 Task: Add in the project TransferLine an epic 'IT risk management enhancement'.
Action: Mouse moved to (253, 81)
Screenshot: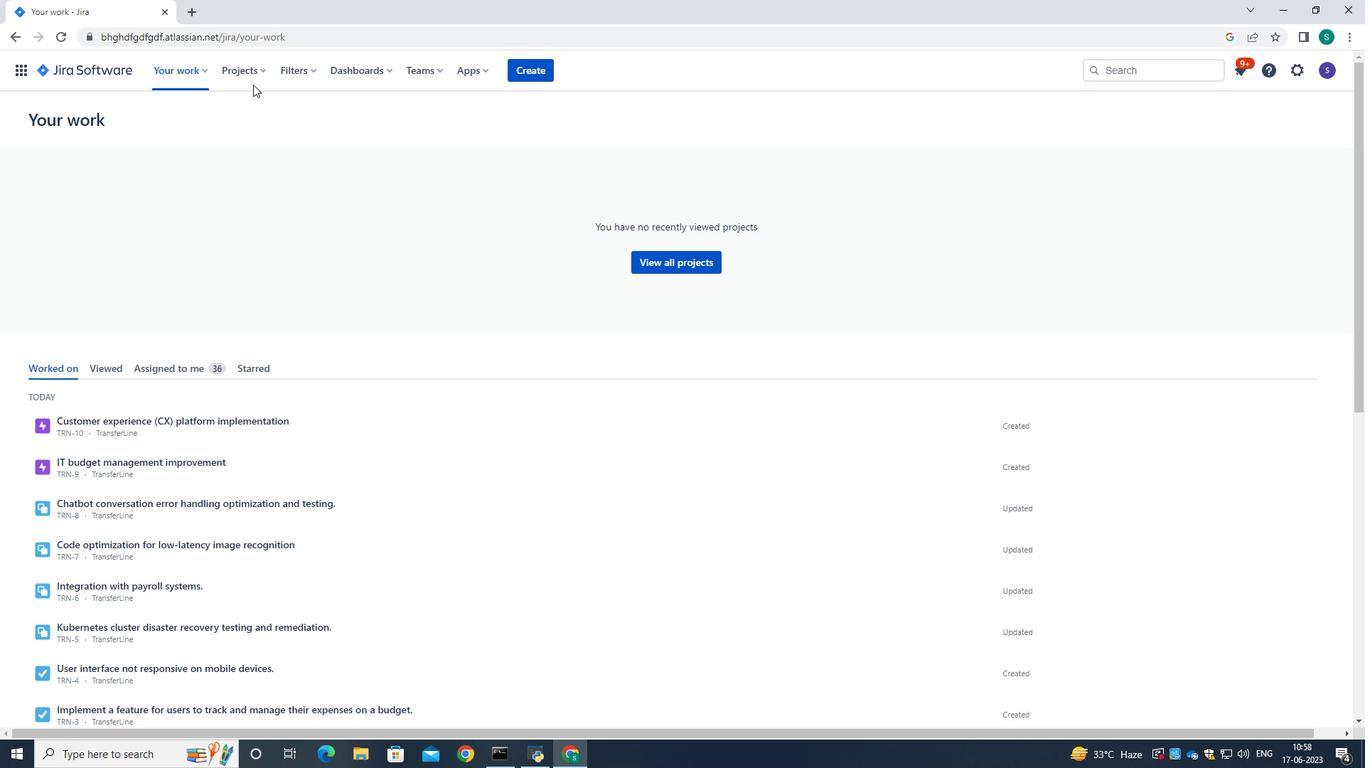 
Action: Mouse pressed left at (253, 81)
Screenshot: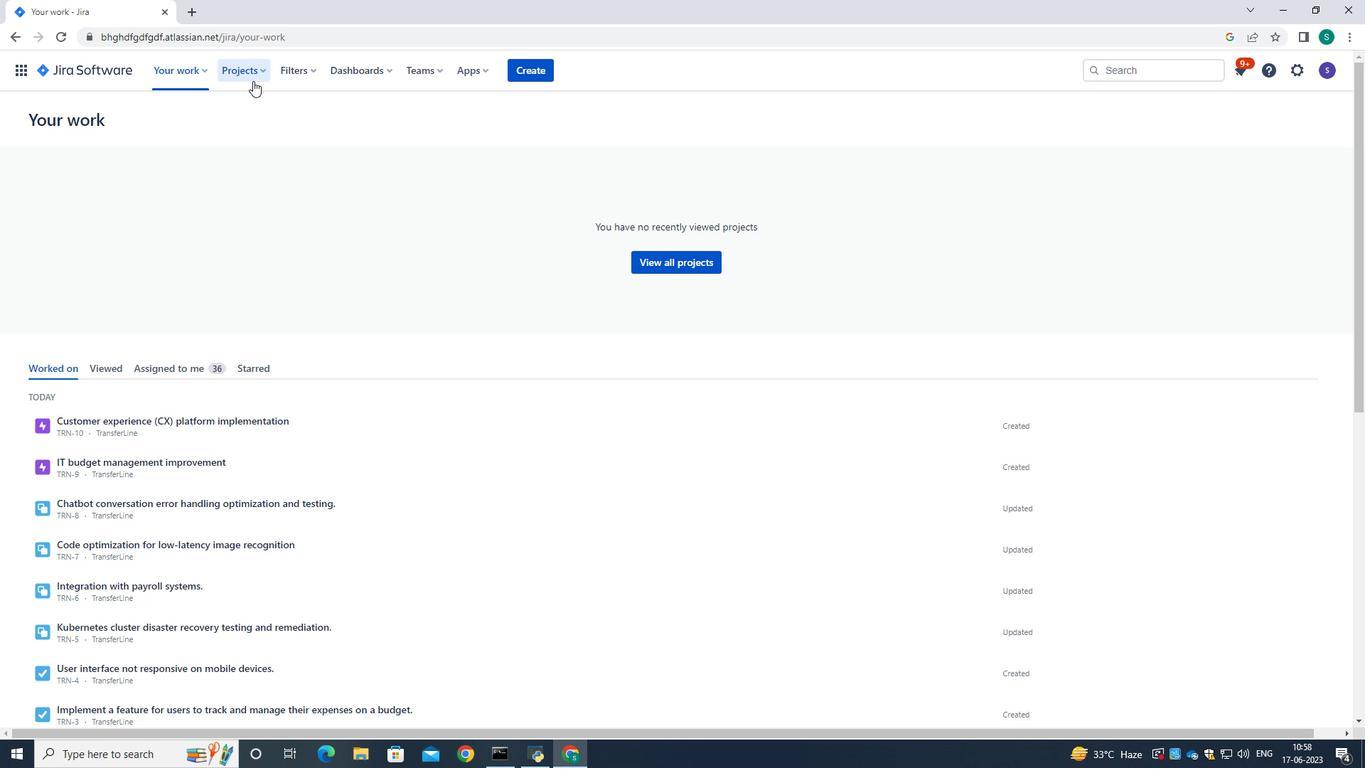 
Action: Mouse moved to (263, 138)
Screenshot: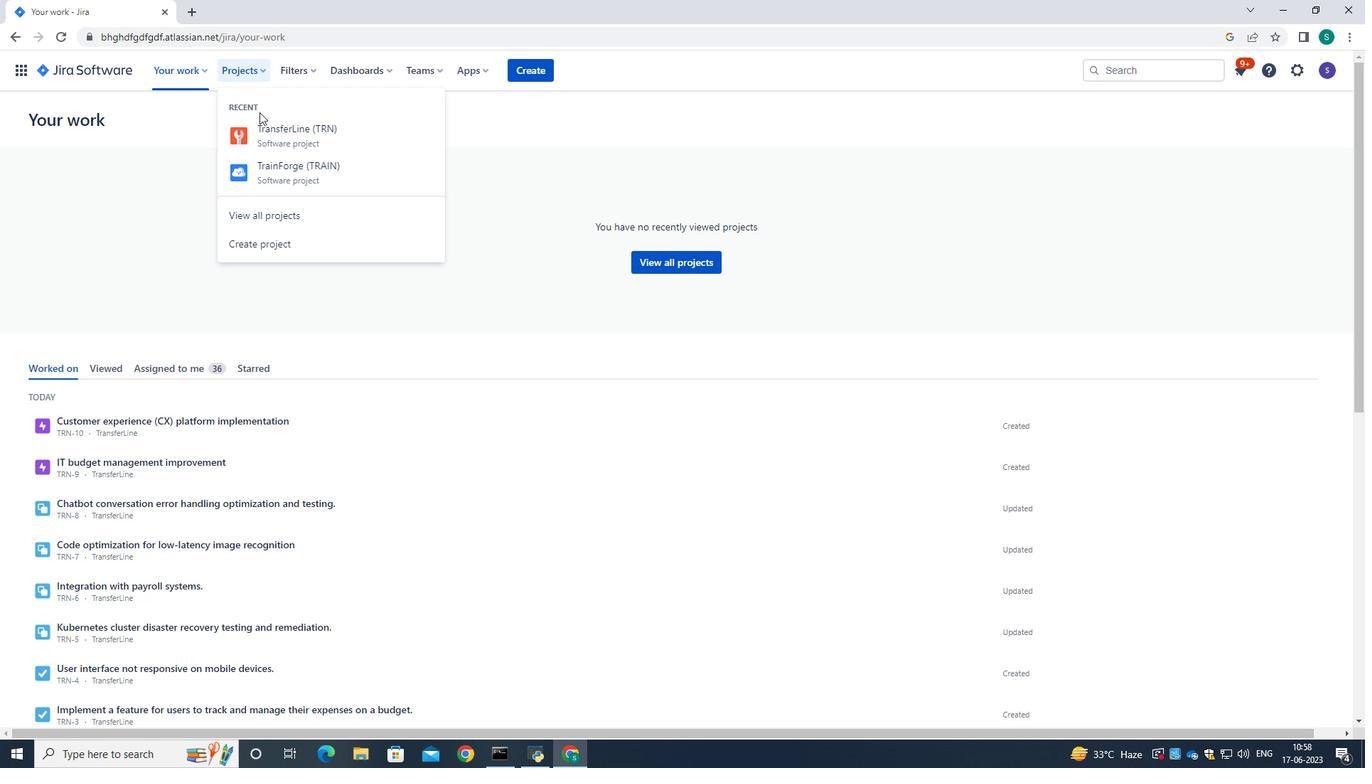 
Action: Mouse pressed left at (263, 138)
Screenshot: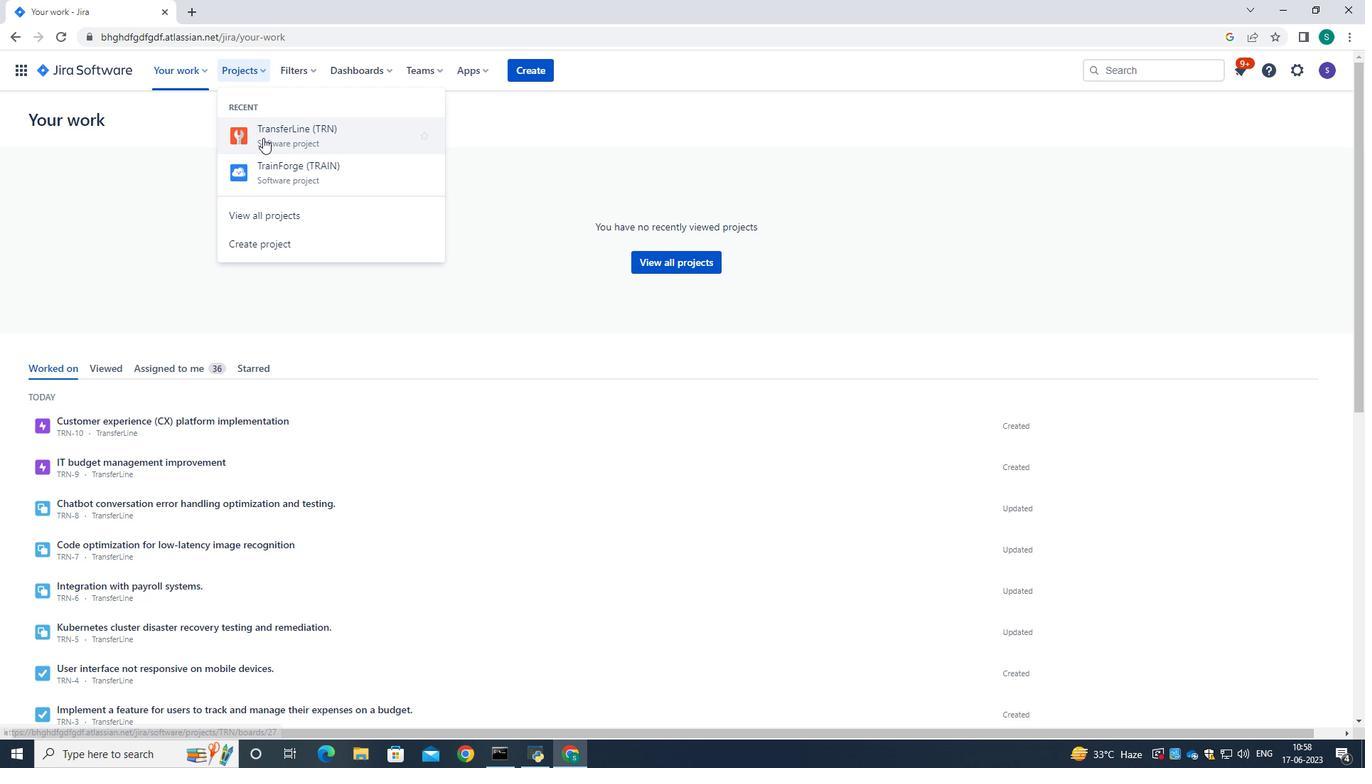 
Action: Mouse moved to (90, 220)
Screenshot: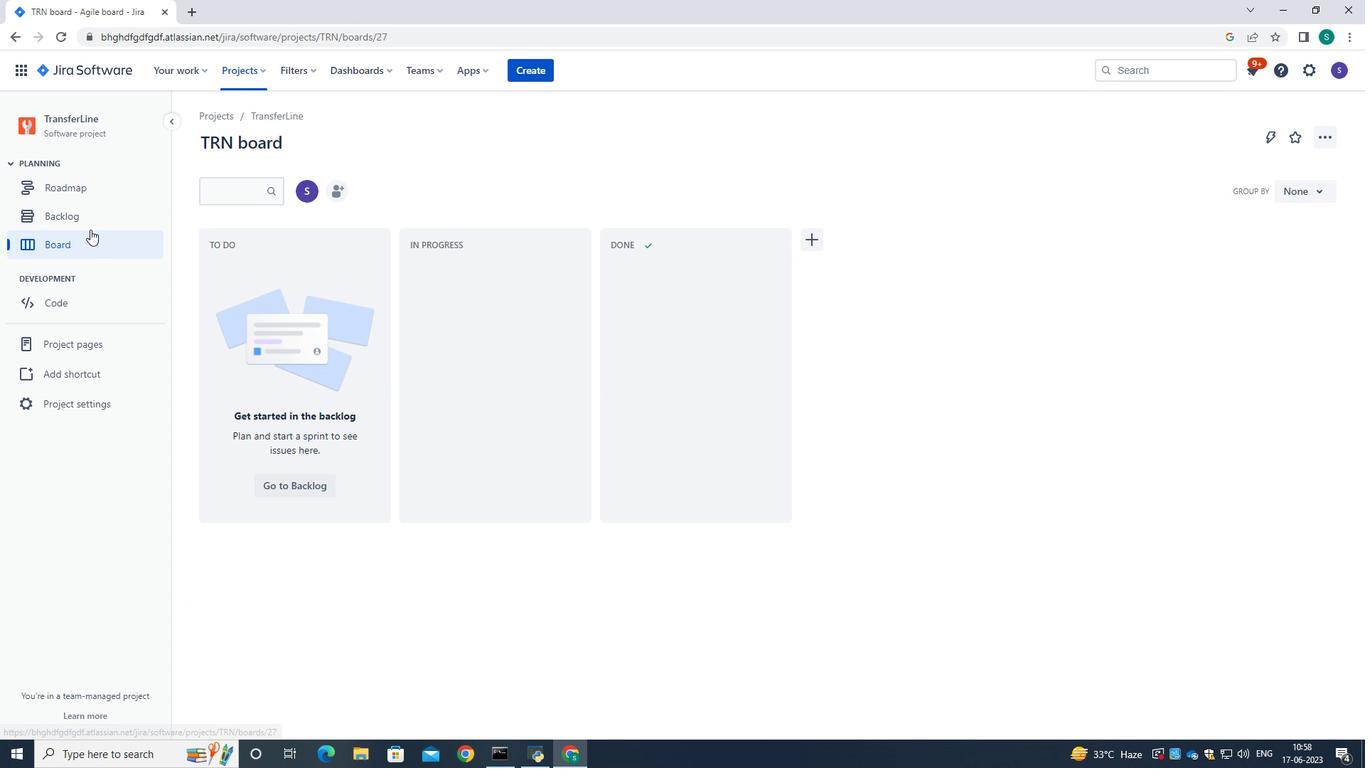 
Action: Mouse pressed left at (90, 220)
Screenshot: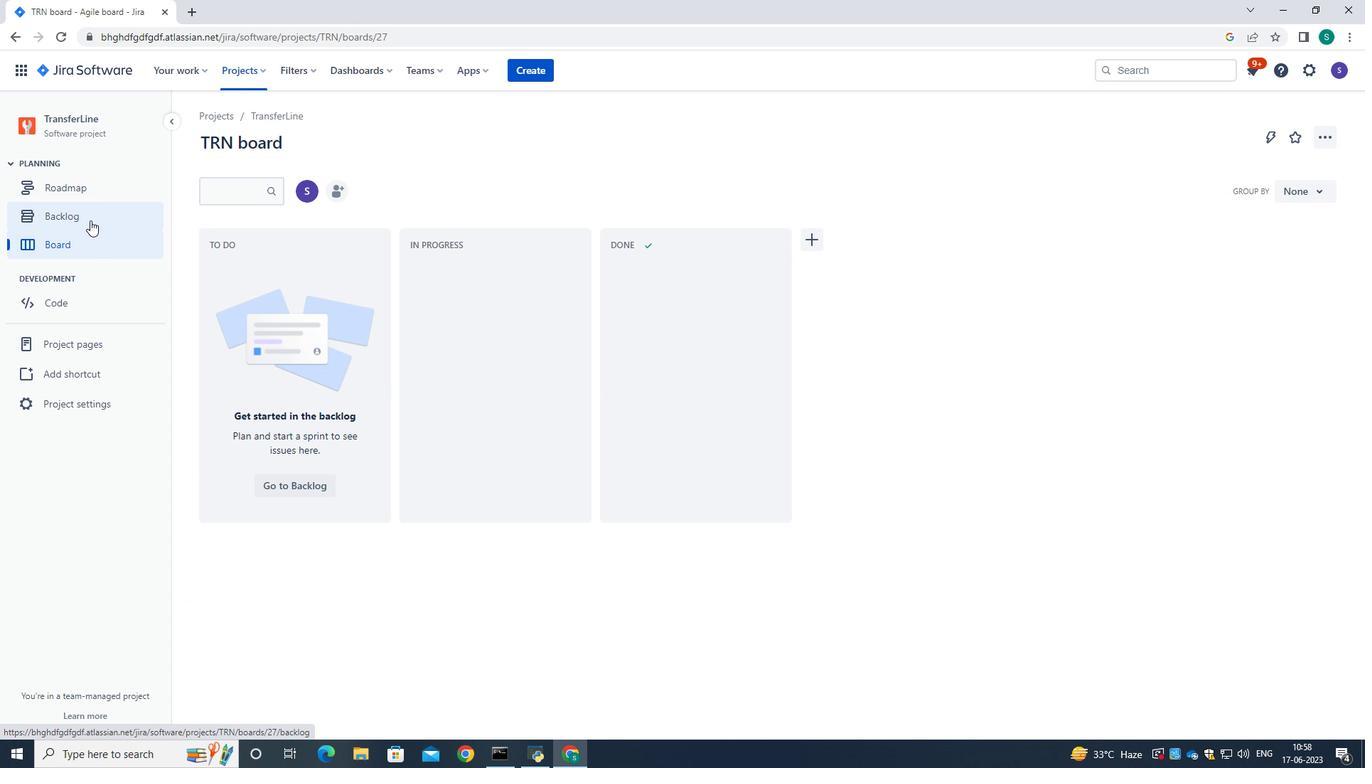 
Action: Mouse moved to (277, 386)
Screenshot: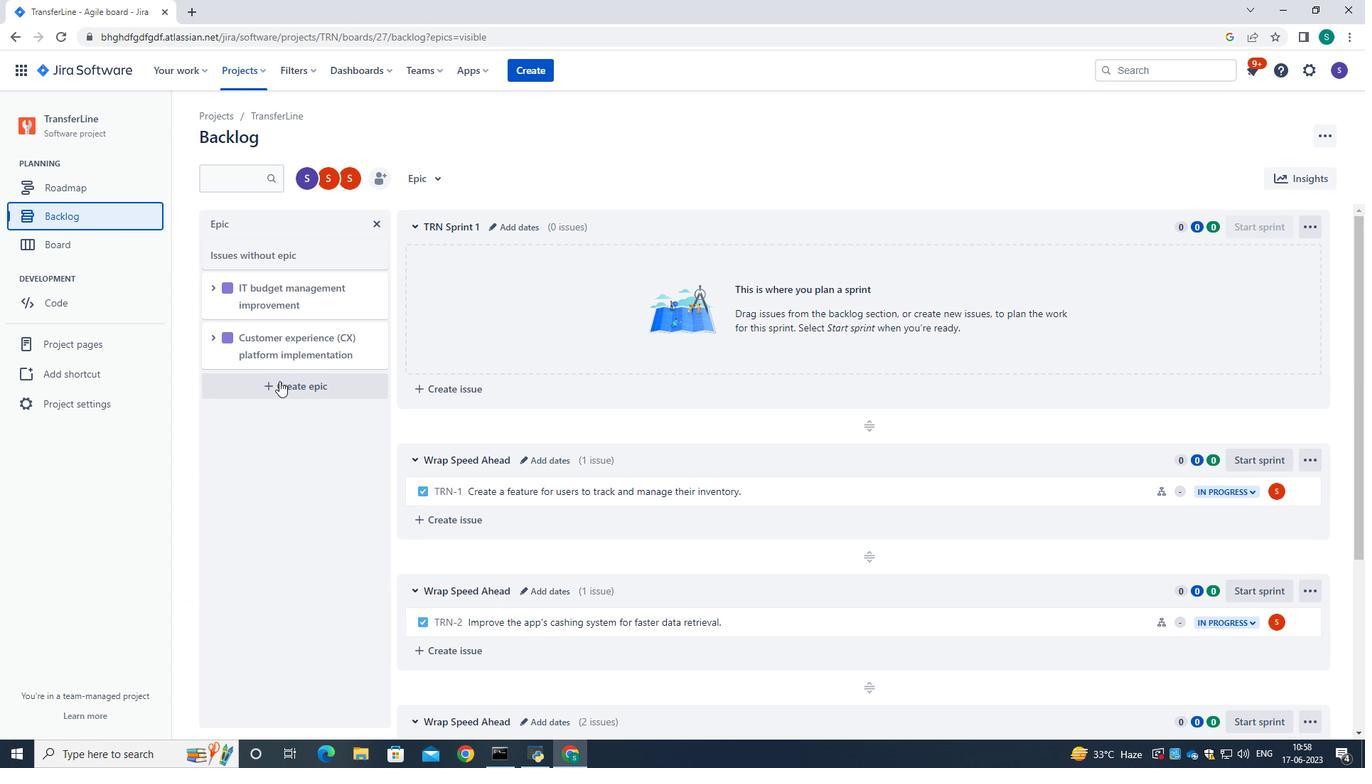 
Action: Mouse pressed left at (277, 386)
Screenshot: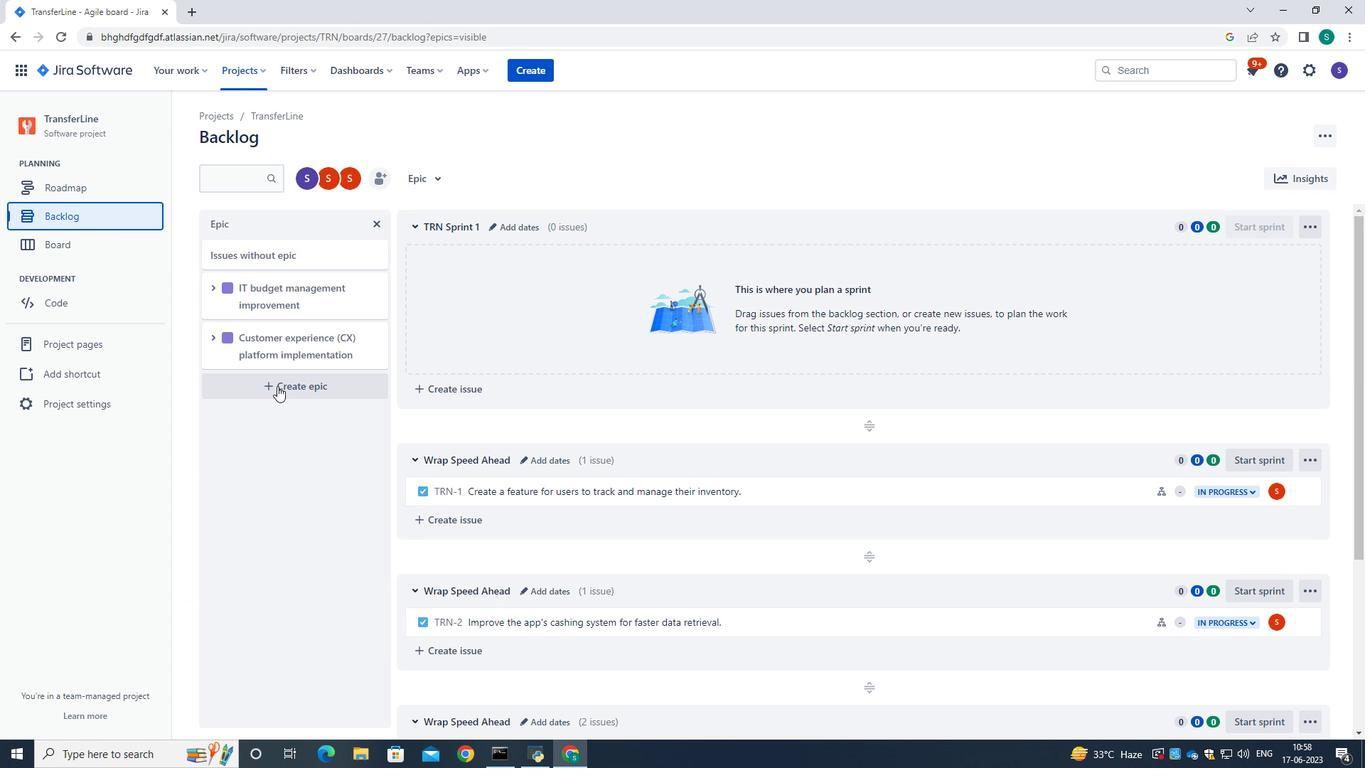 
Action: Mouse moved to (290, 386)
Screenshot: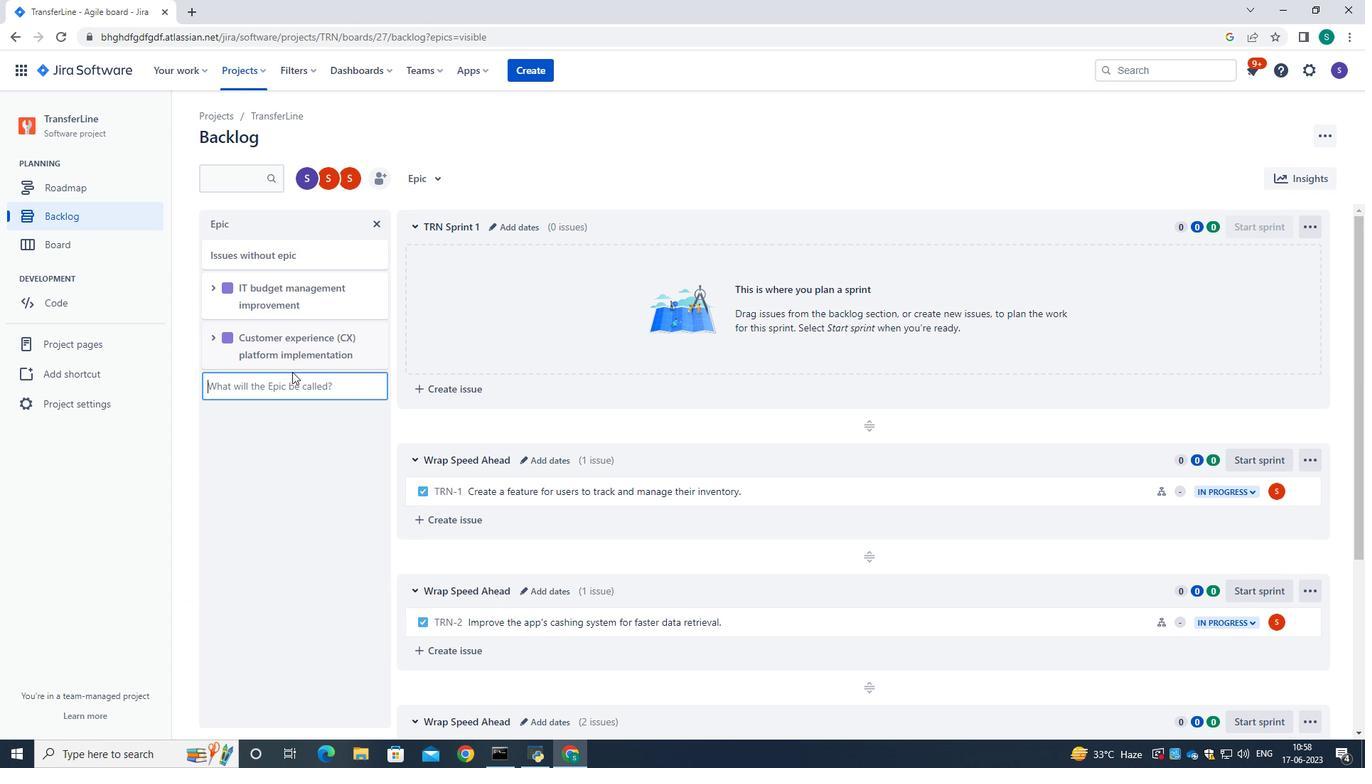 
Action: Mouse pressed left at (290, 386)
Screenshot: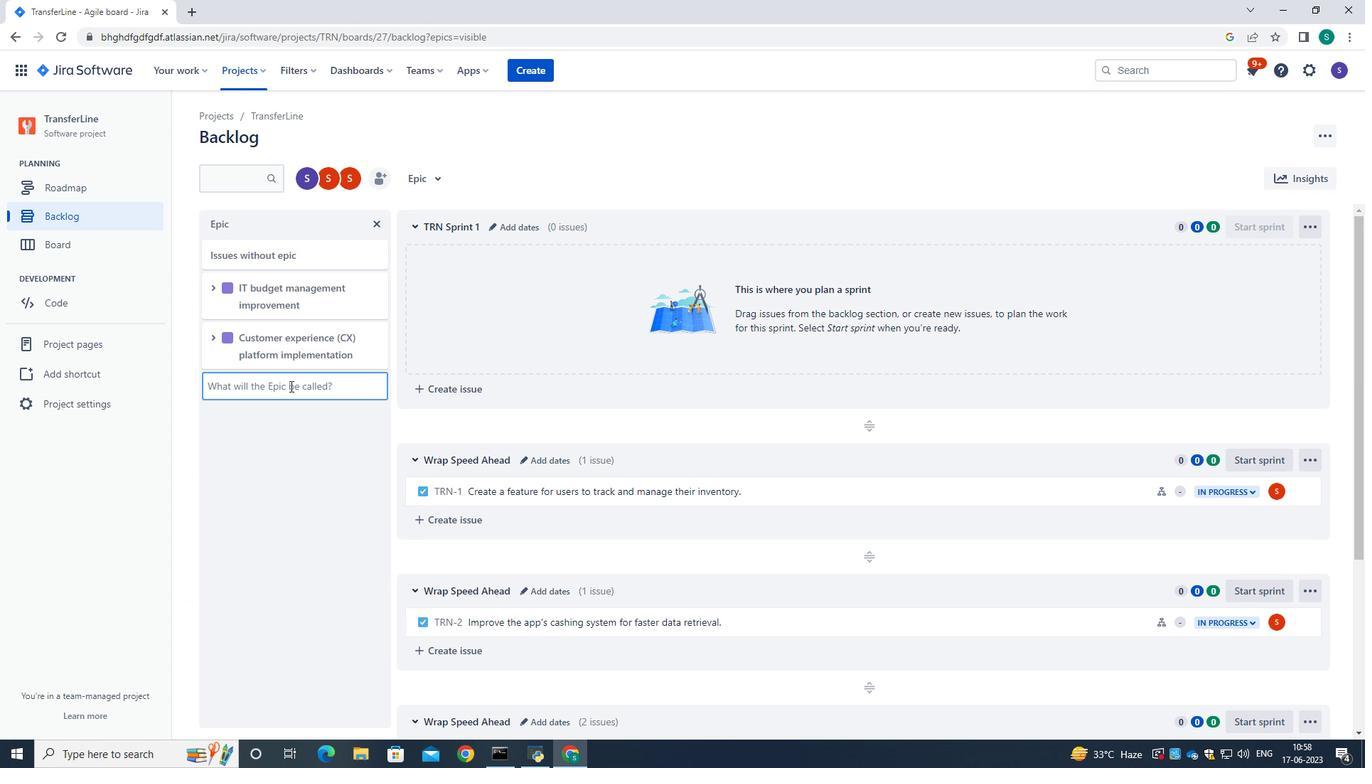 
Action: Key pressed <Key.caps_lock>I<Key.caps_lock>t<Key.backspace><Key.caps_lock>T<Key.caps_lock><Key.space><Key.caps_lock><Key.caps_lock>risk<Key.space>management<Key.space><Key.caps_lock><Key.caps_lock>enhancement.<Key.backspace><Key.enter>
Screenshot: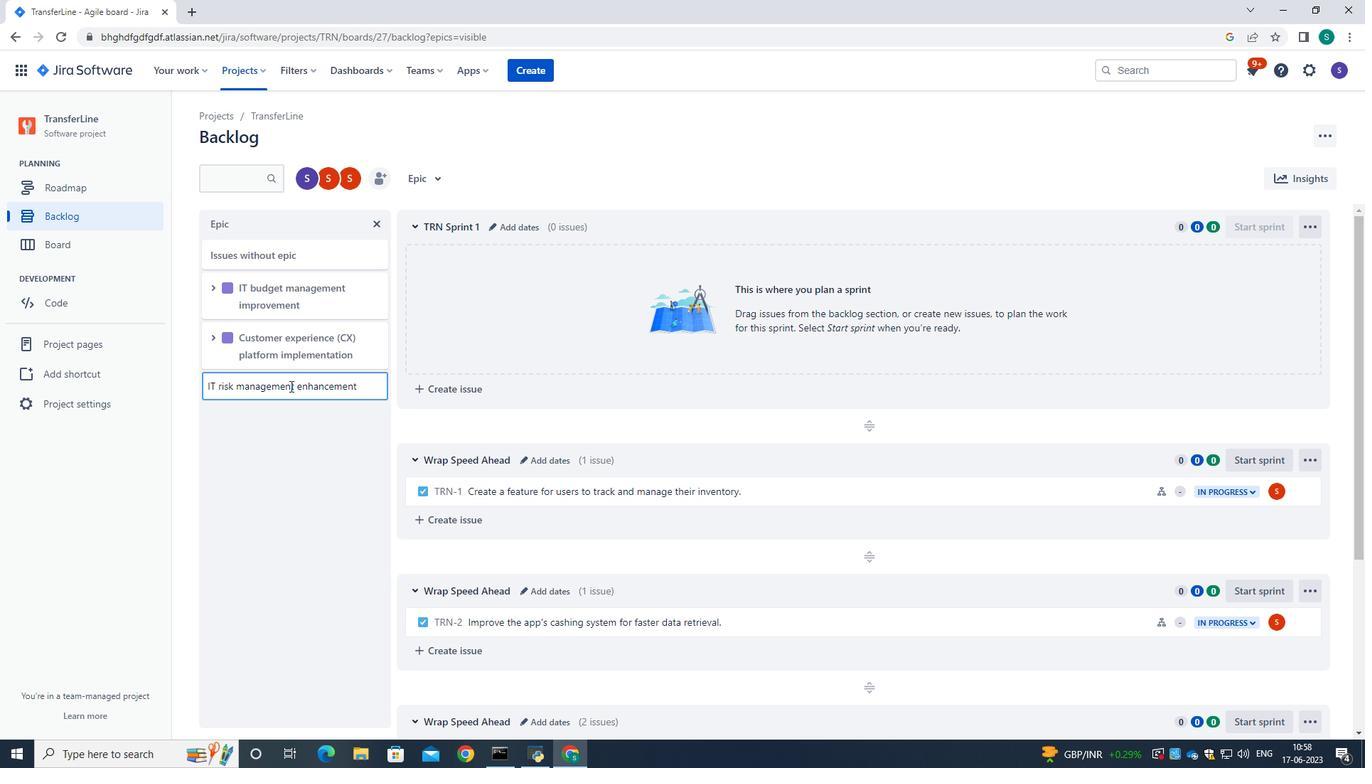 
Action: Mouse moved to (303, 468)
Screenshot: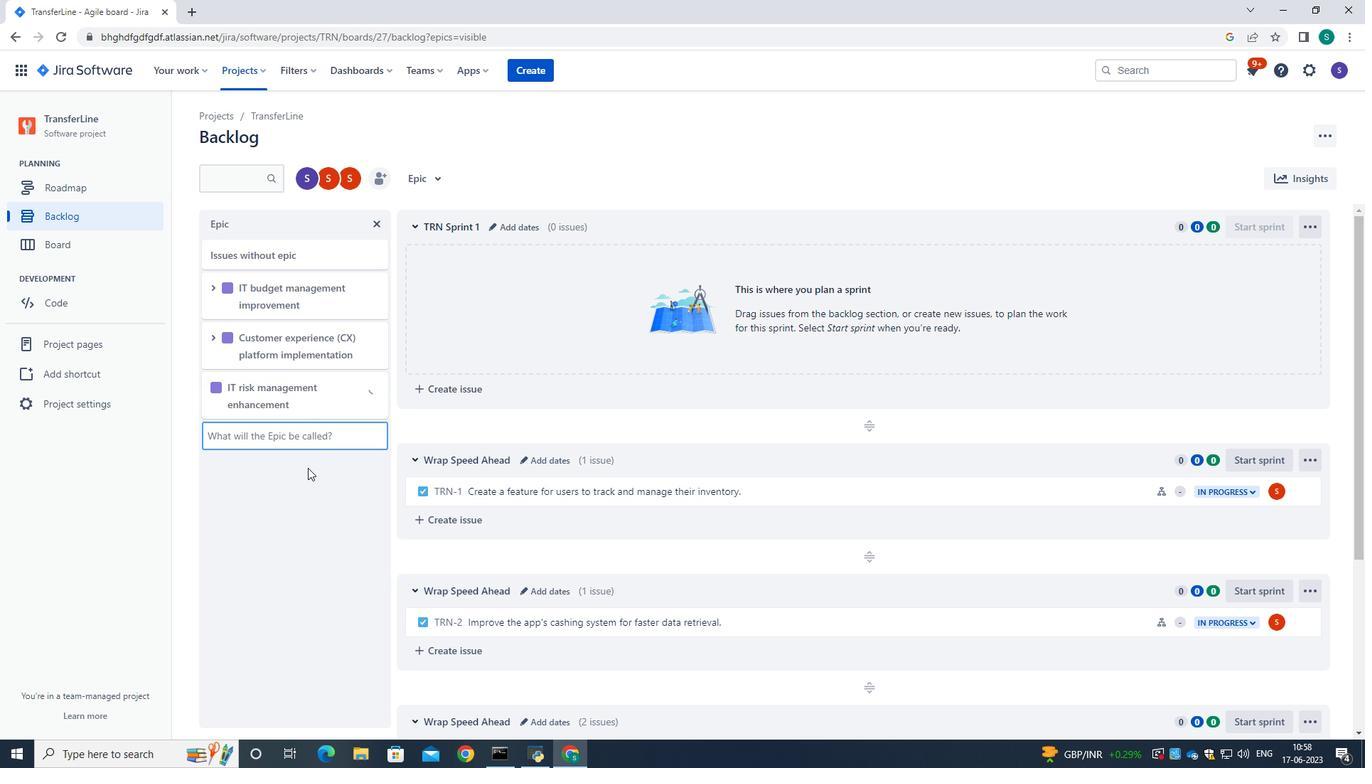 
Action: Mouse pressed left at (303, 468)
Screenshot: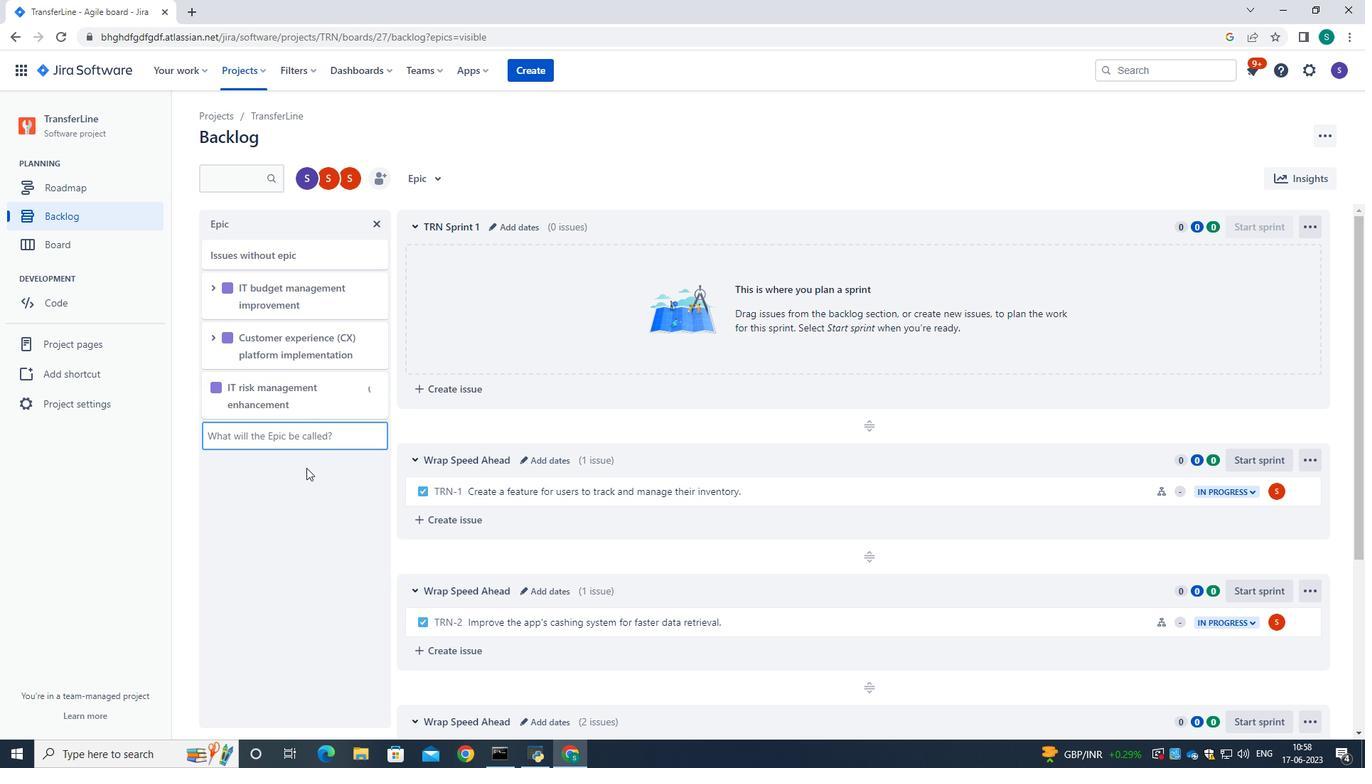 
